 Task: Check how to get a mortgage.
Action: Mouse moved to (554, 238)
Screenshot: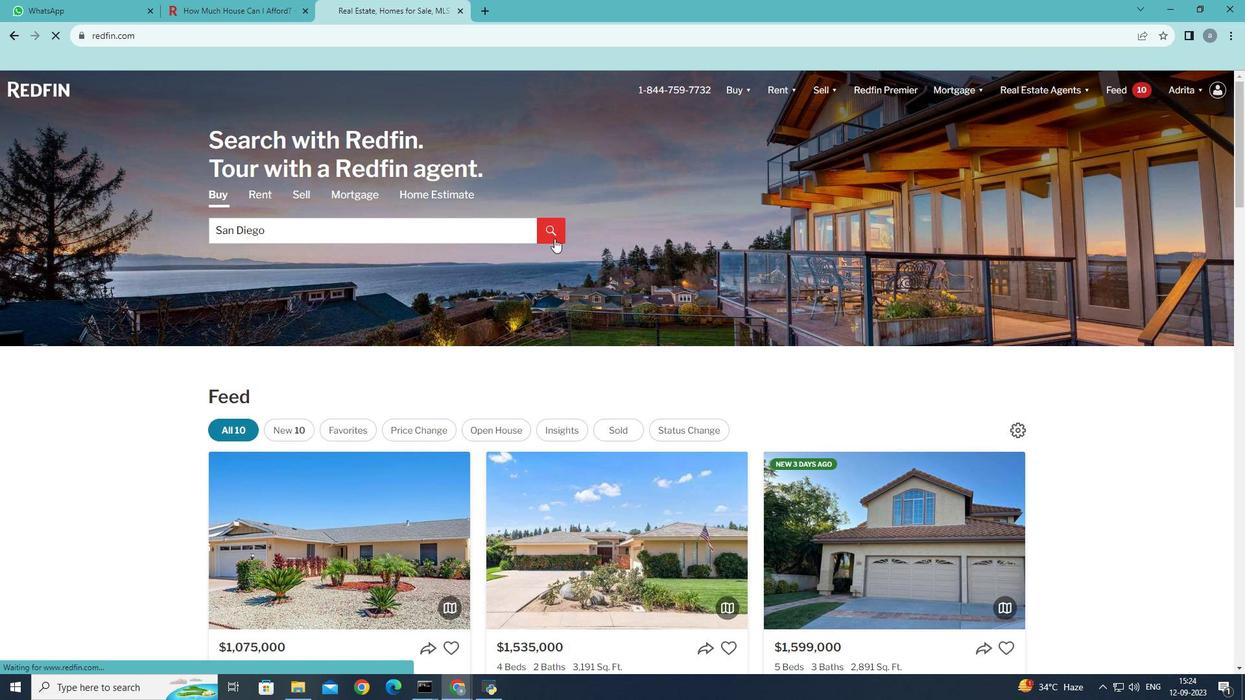 
Action: Mouse pressed left at (554, 238)
Screenshot: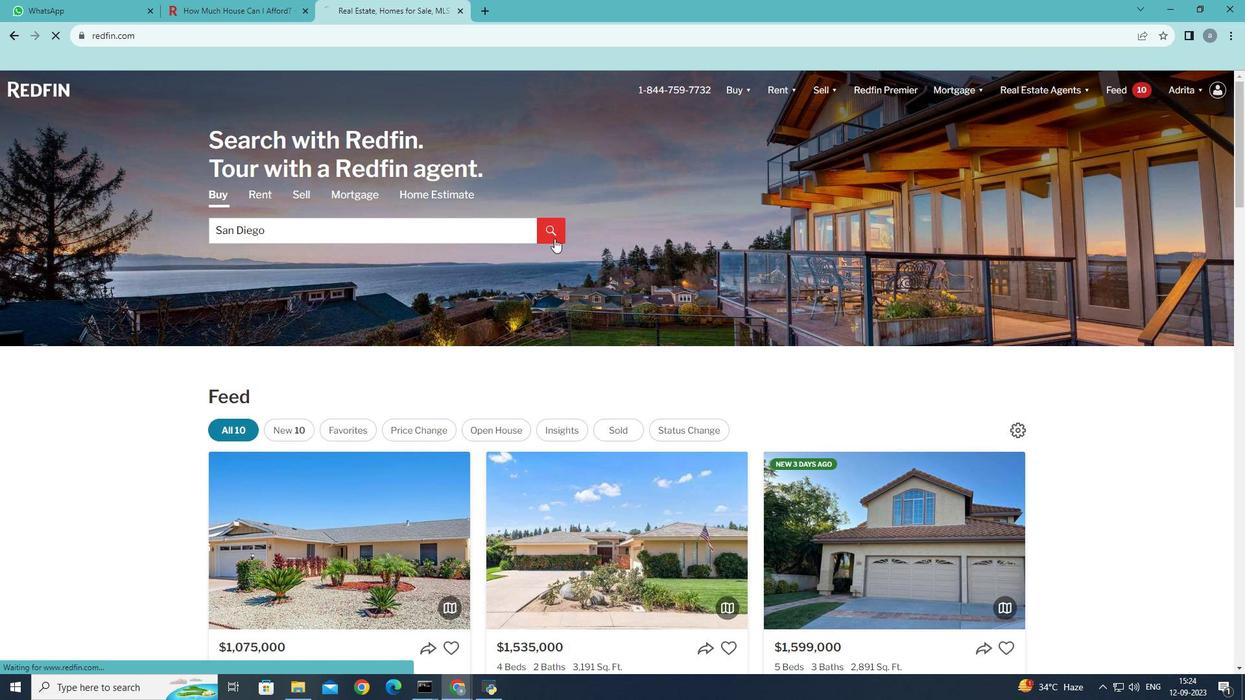 
Action: Mouse moved to (817, 186)
Screenshot: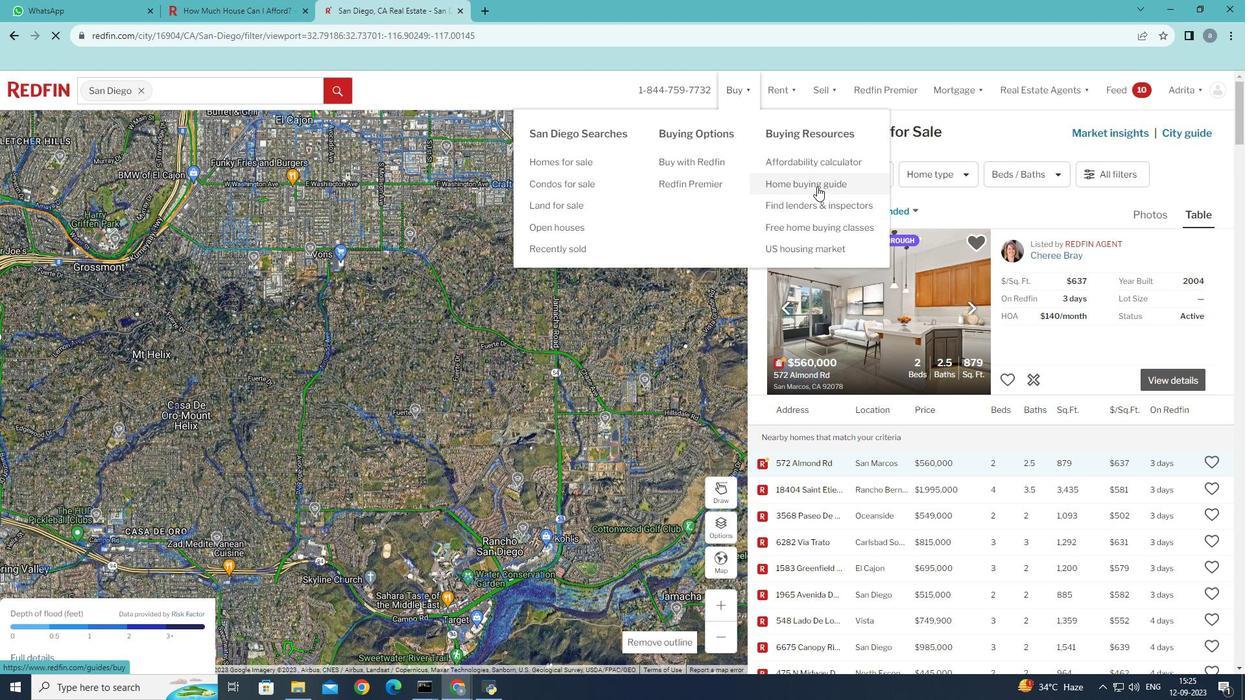 
Action: Mouse pressed left at (817, 186)
Screenshot: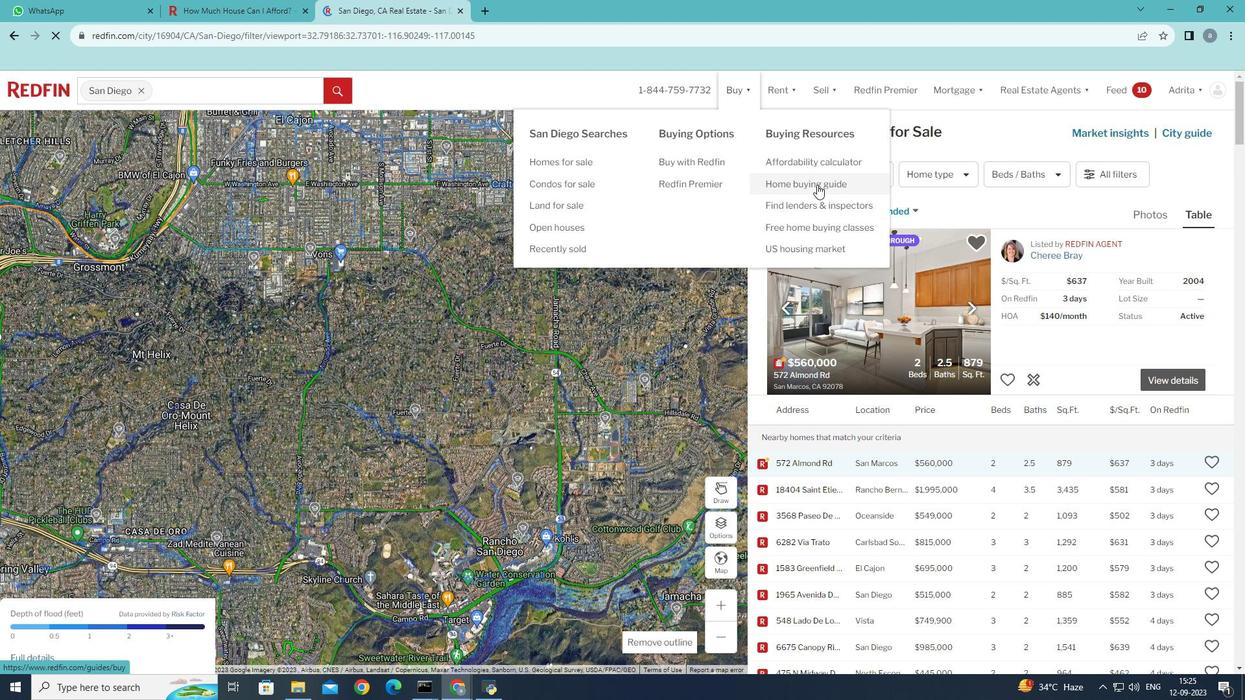 
Action: Mouse moved to (592, 504)
Screenshot: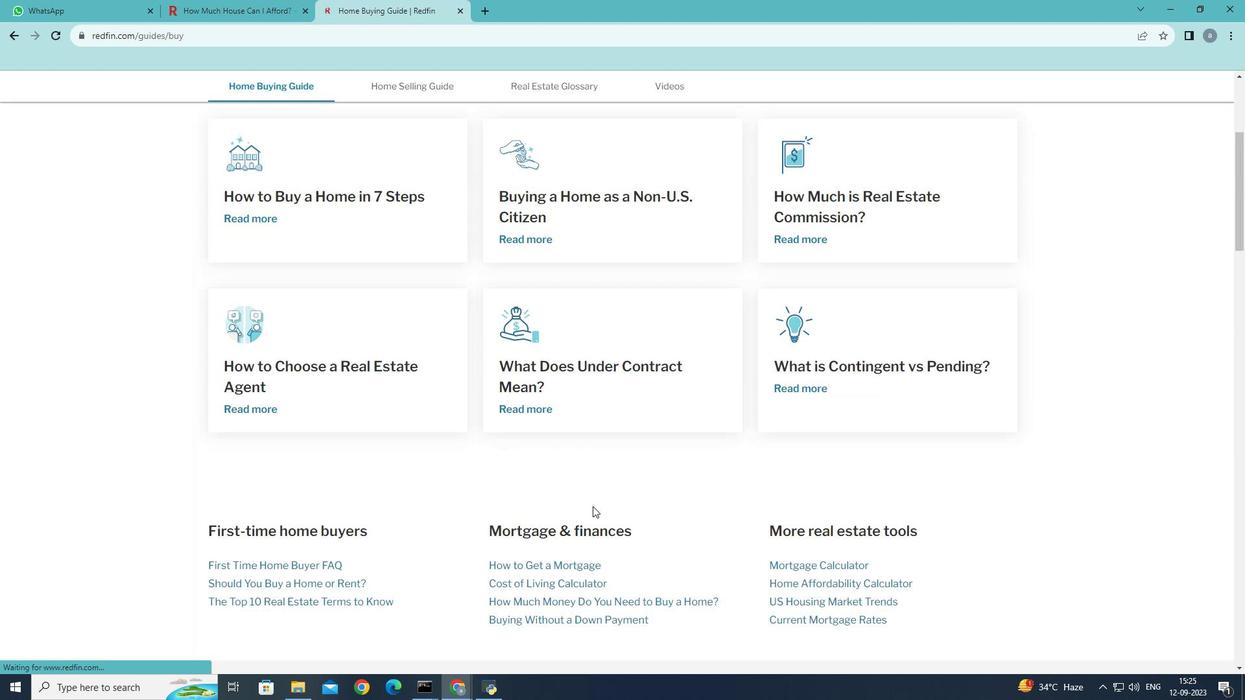 
Action: Mouse scrolled (592, 503) with delta (0, 0)
Screenshot: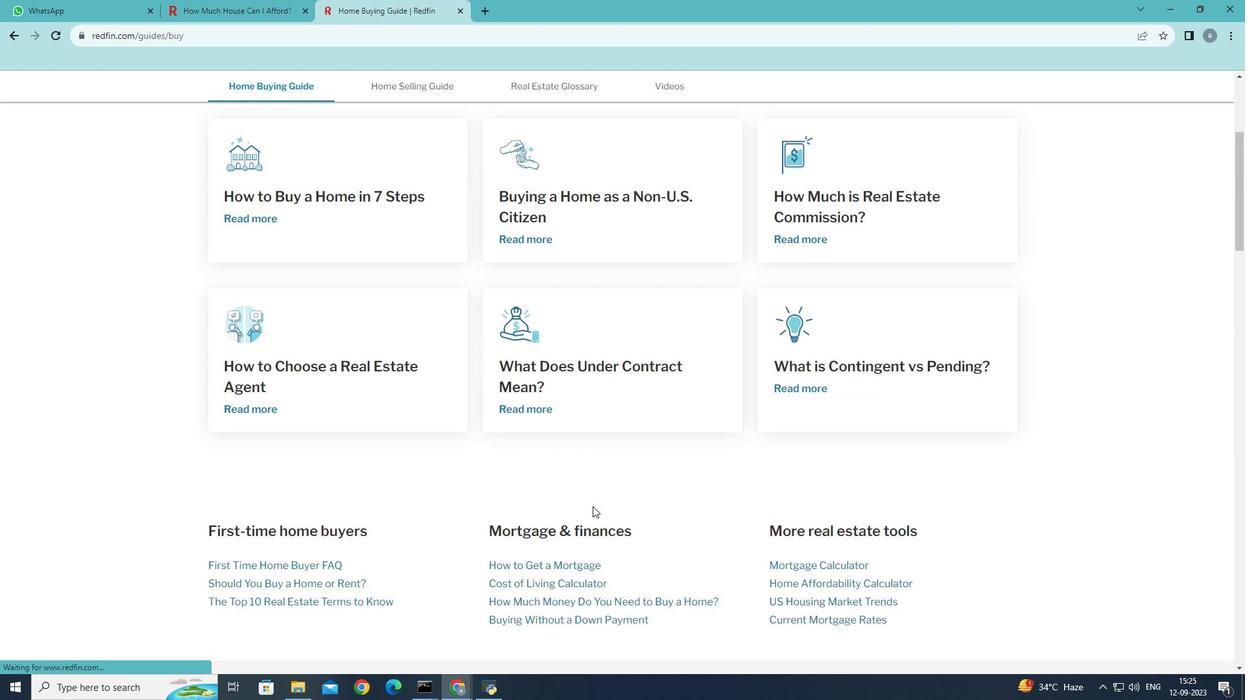 
Action: Mouse moved to (592, 505)
Screenshot: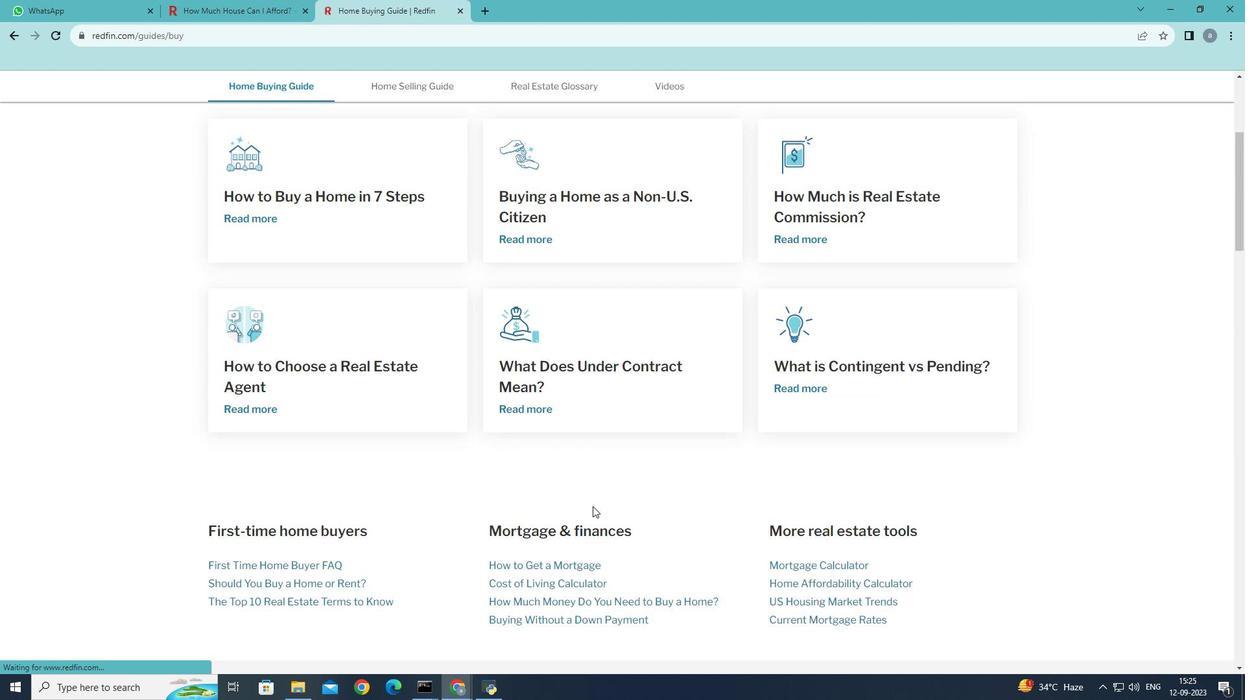 
Action: Mouse scrolled (592, 504) with delta (0, 0)
Screenshot: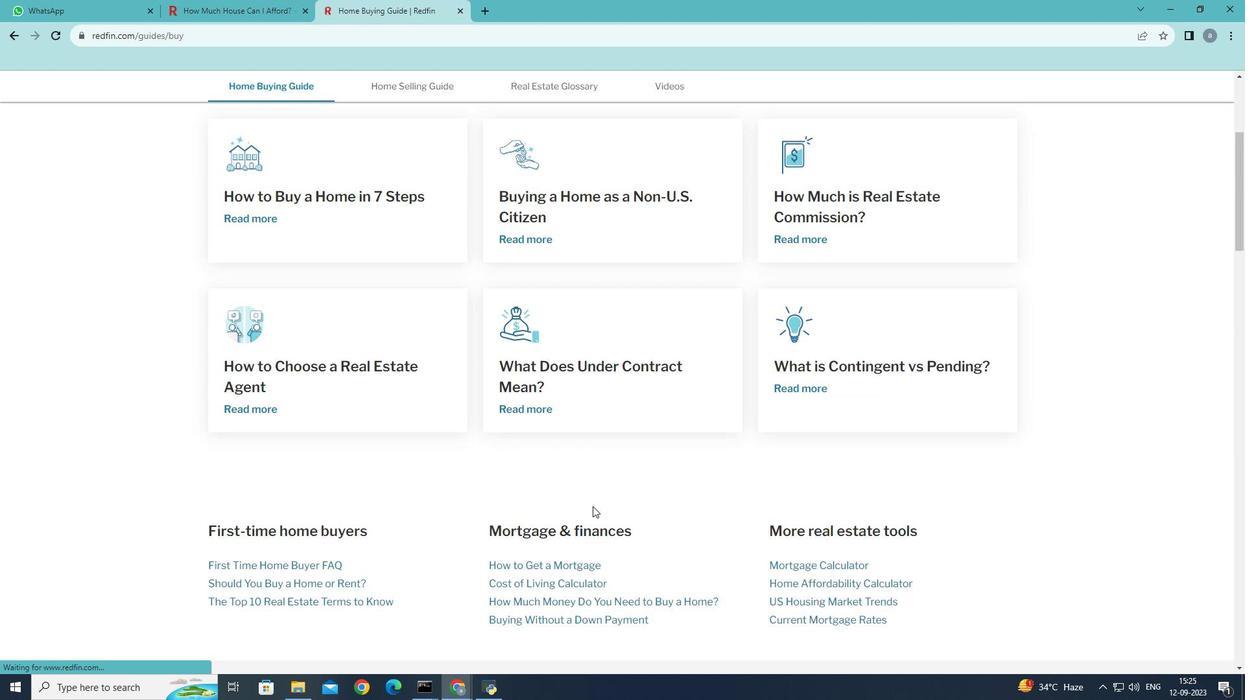 
Action: Mouse scrolled (592, 504) with delta (0, 0)
Screenshot: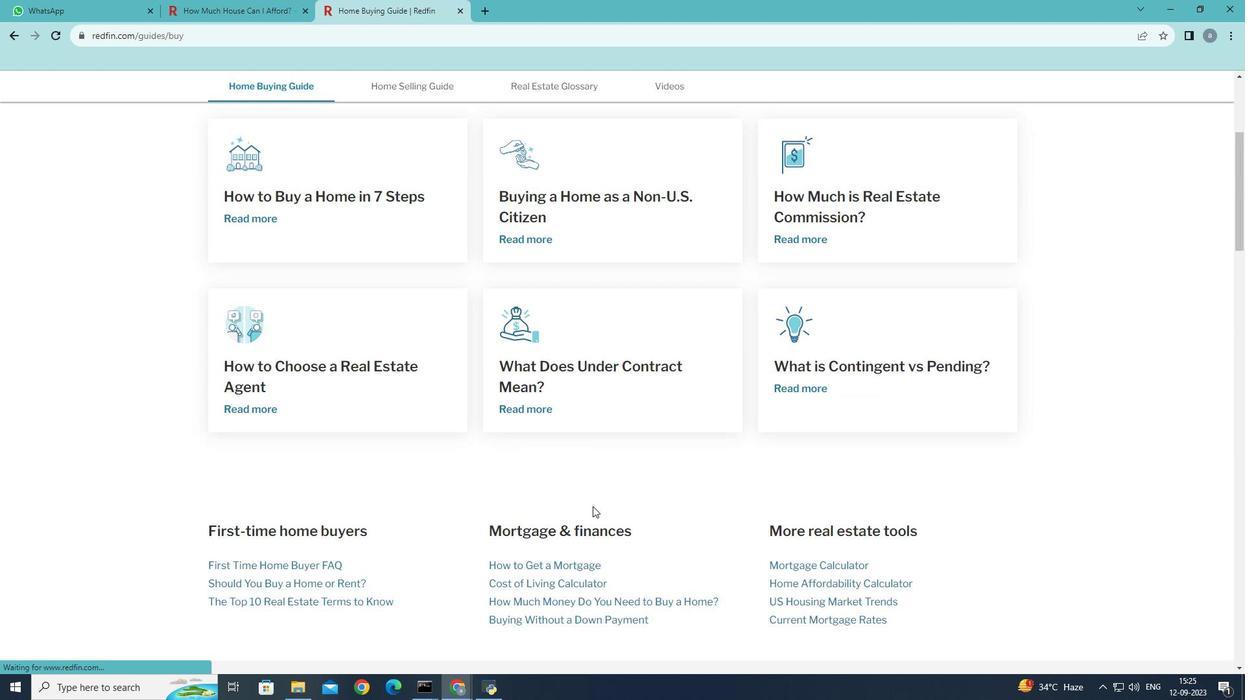 
Action: Mouse scrolled (592, 504) with delta (0, 0)
Screenshot: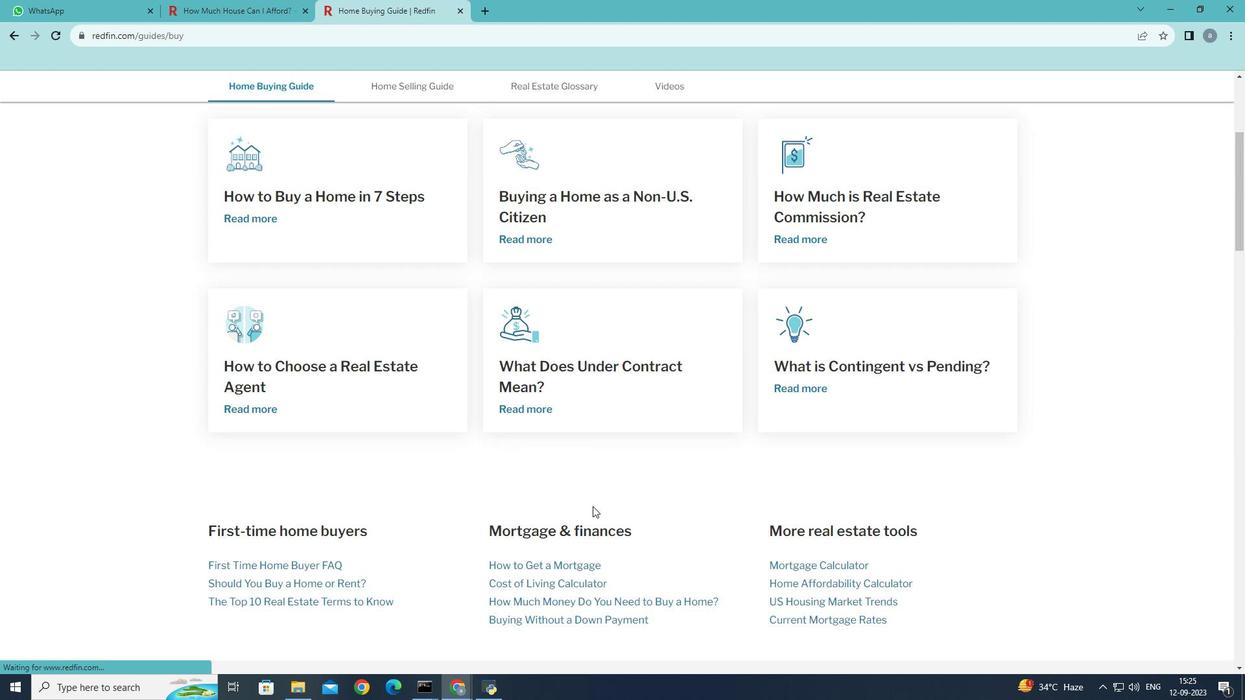 
Action: Mouse moved to (542, 562)
Screenshot: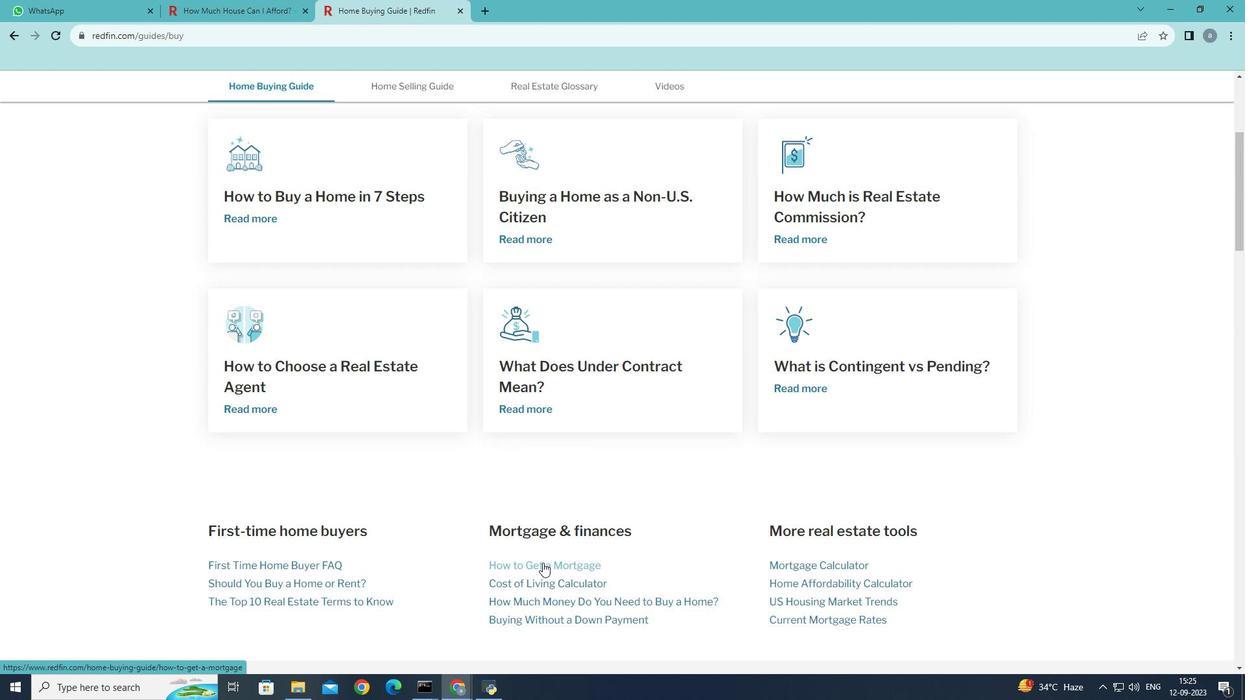 
Action: Mouse pressed left at (542, 562)
Screenshot: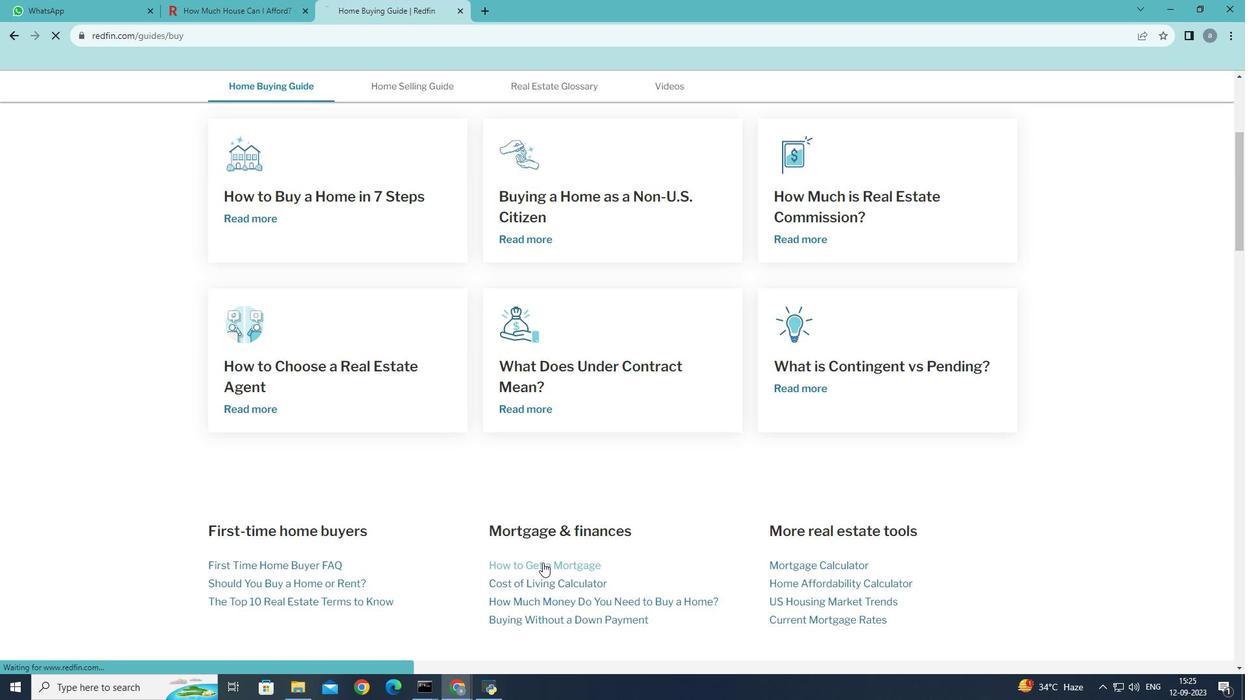 
Action: Mouse moved to (548, 524)
Screenshot: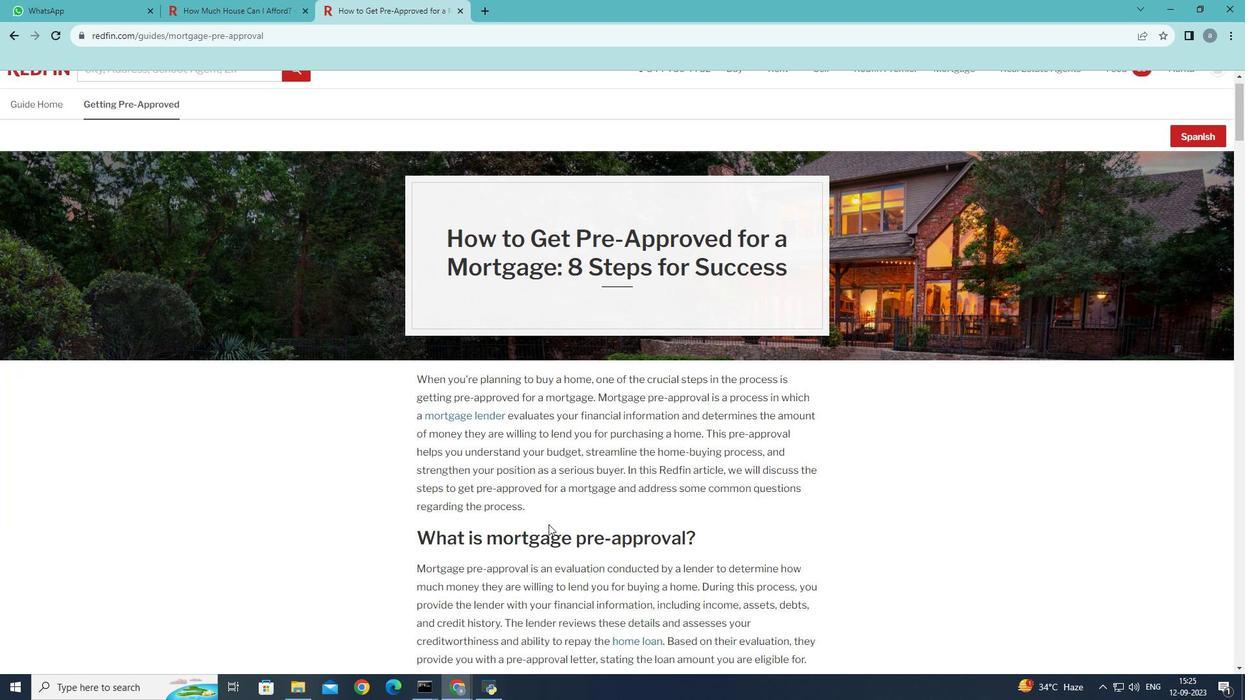 
Action: Mouse scrolled (548, 523) with delta (0, 0)
Screenshot: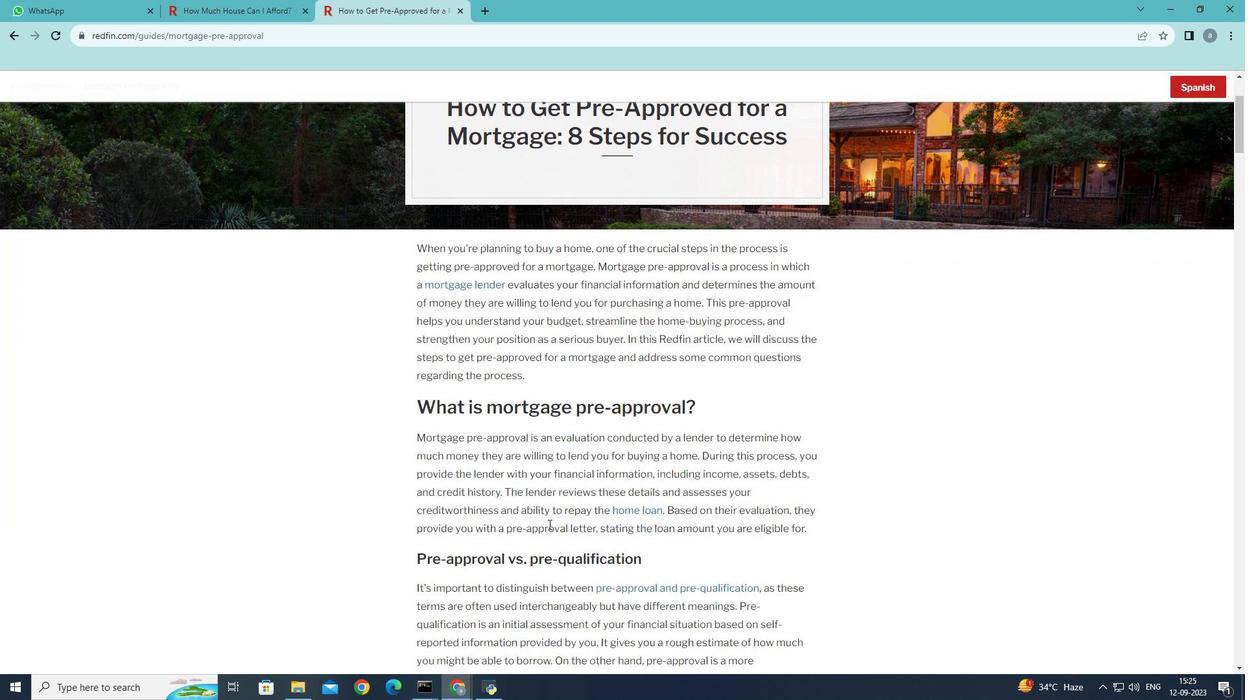 
Action: Mouse scrolled (548, 523) with delta (0, 0)
Screenshot: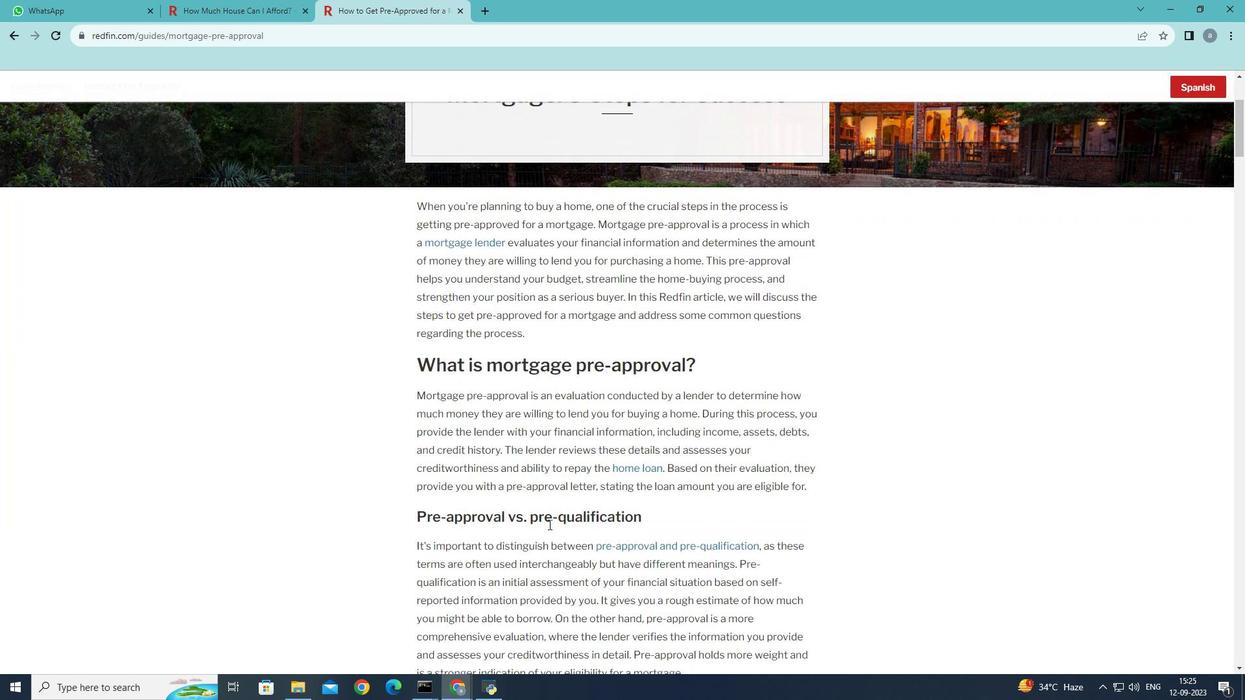 
Action: Mouse scrolled (548, 523) with delta (0, 0)
Screenshot: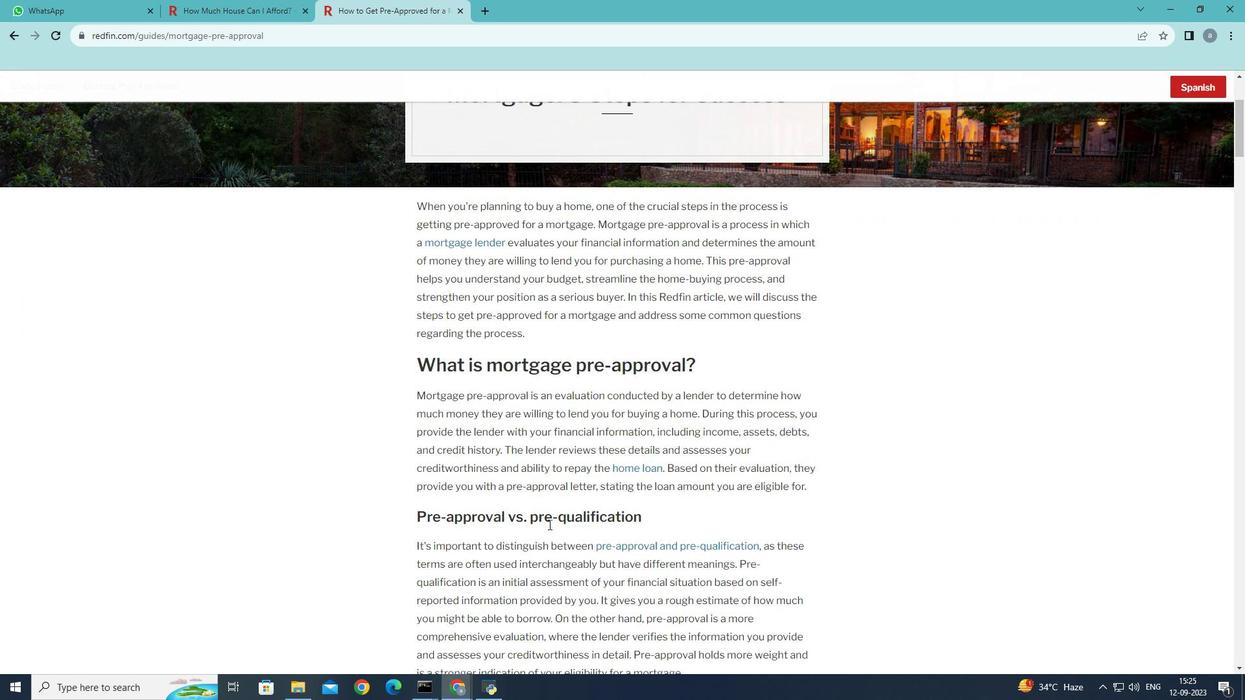 
Action: Mouse moved to (547, 522)
Screenshot: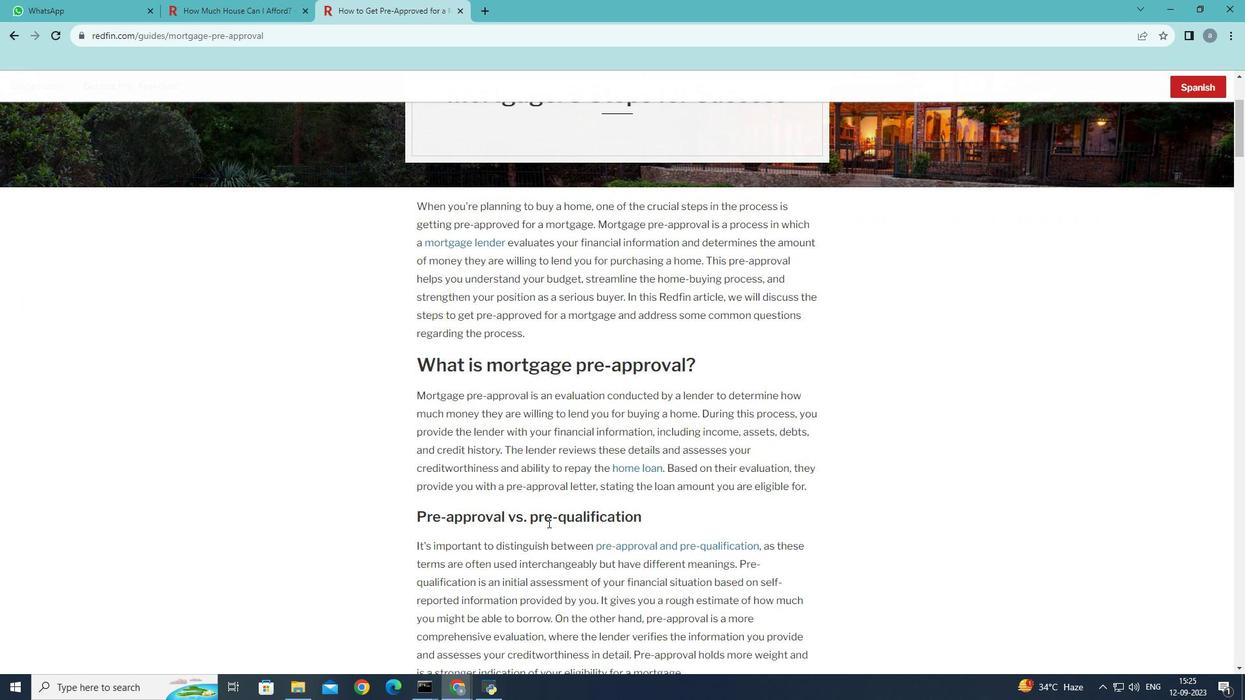 
